 Task: Create List Web App Development in Board Knowledge Sharing to Workspace Accounts Payable. Create List E-commerce Development in Board Public Speaking Training to Workspace Accounts Payable. Create List CMS Development in Board Sales Territory Mapping and Segmentation to Workspace Accounts Payable
Action: Mouse moved to (64, 320)
Screenshot: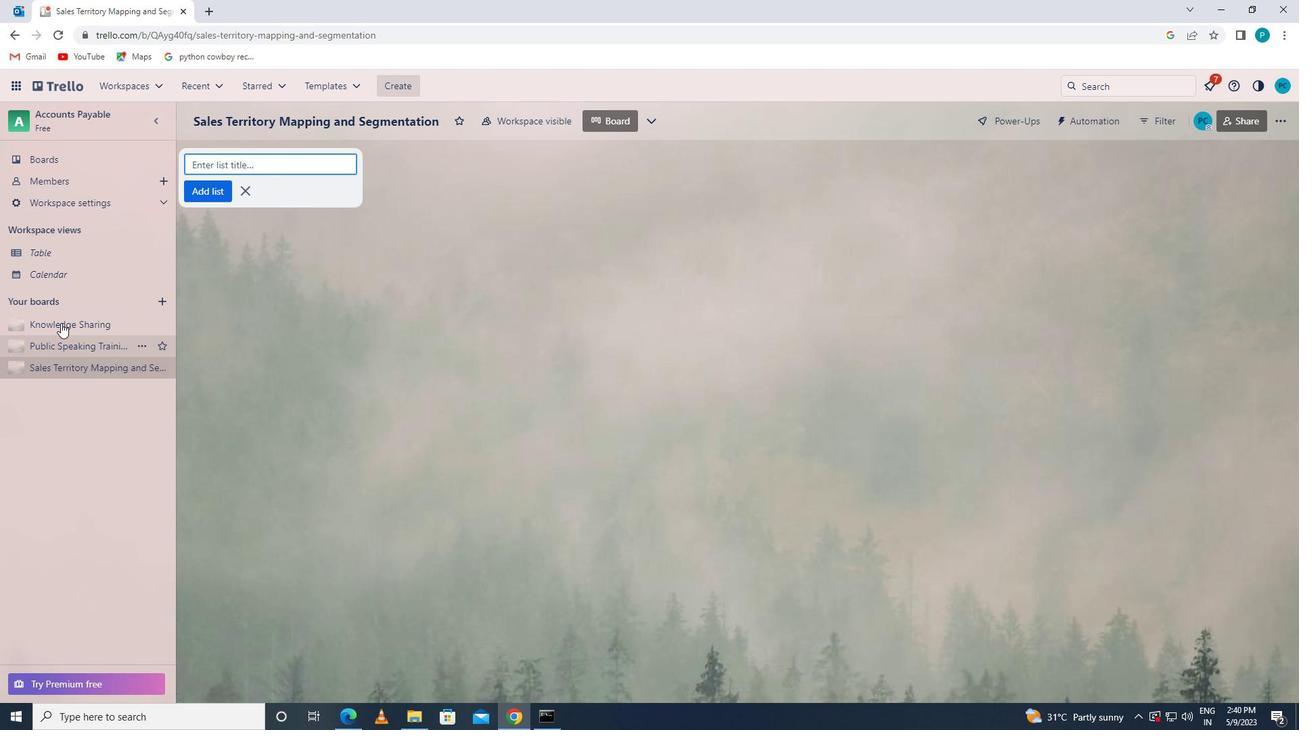 
Action: Mouse pressed left at (64, 320)
Screenshot: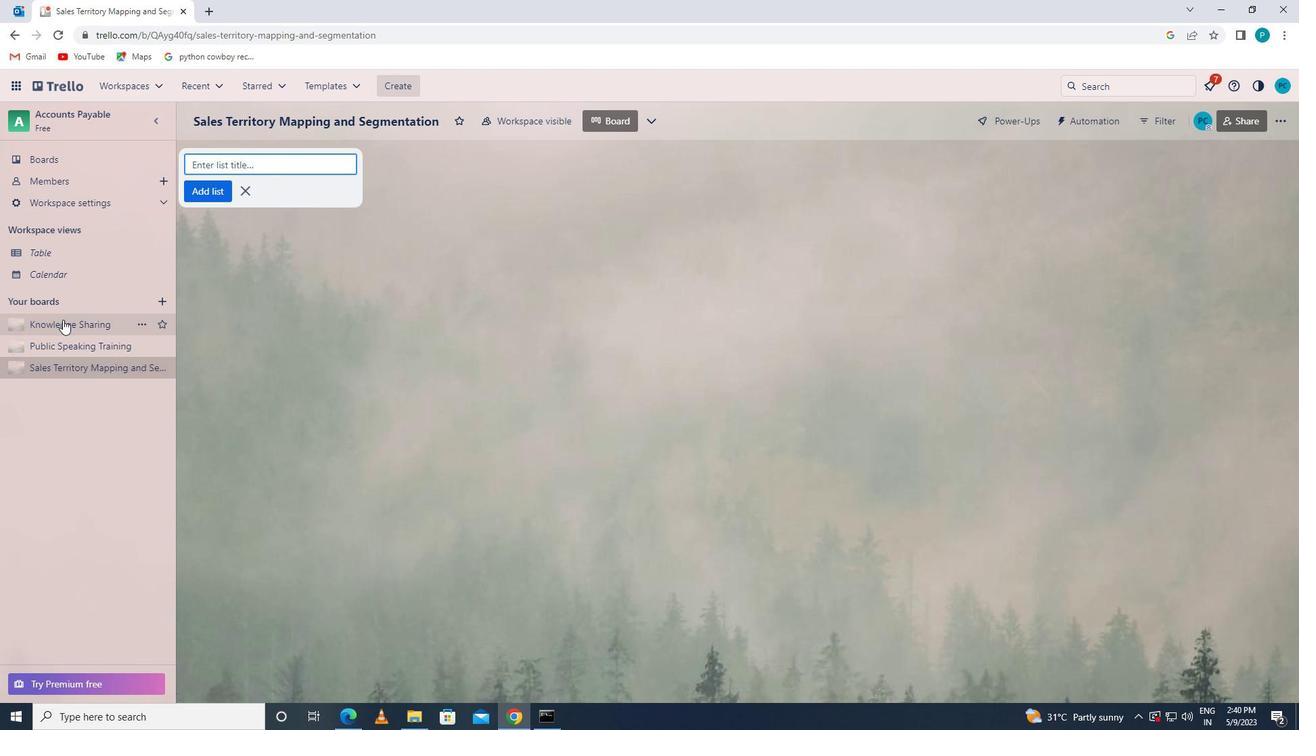 
Action: Mouse moved to (228, 160)
Screenshot: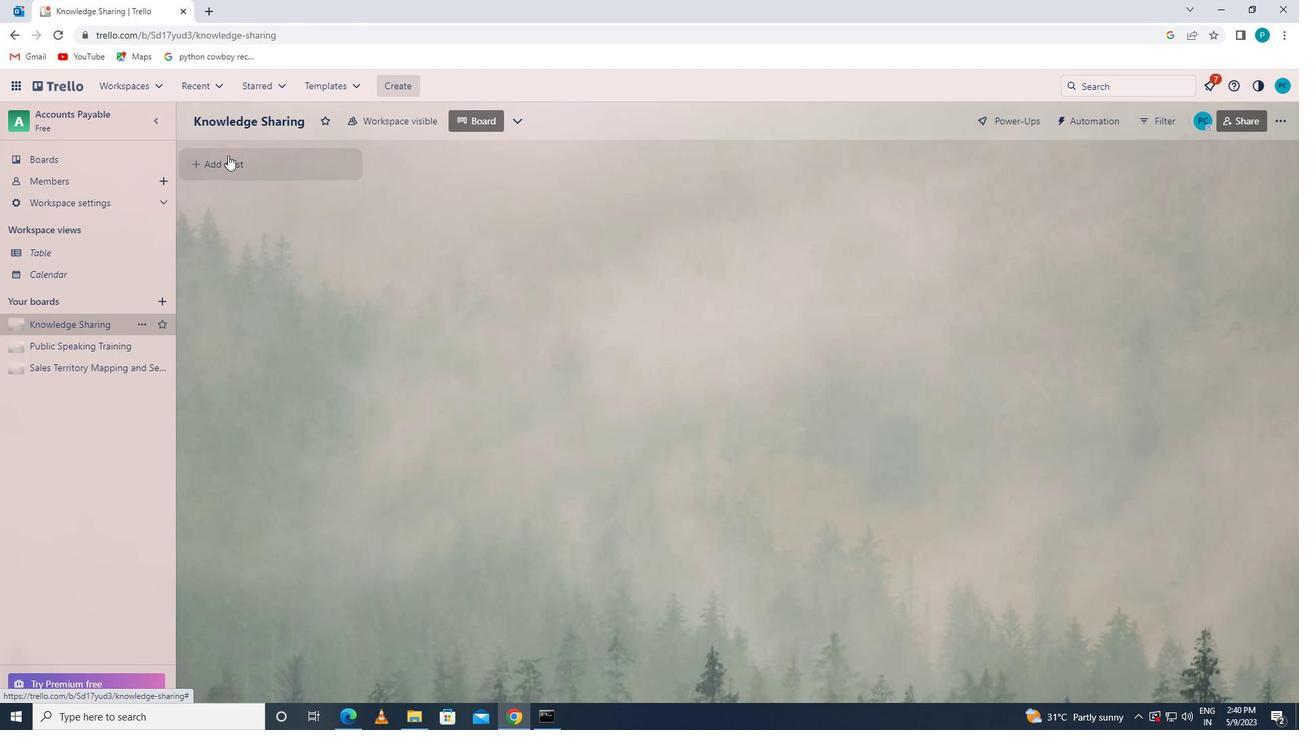 
Action: Mouse pressed left at (228, 160)
Screenshot: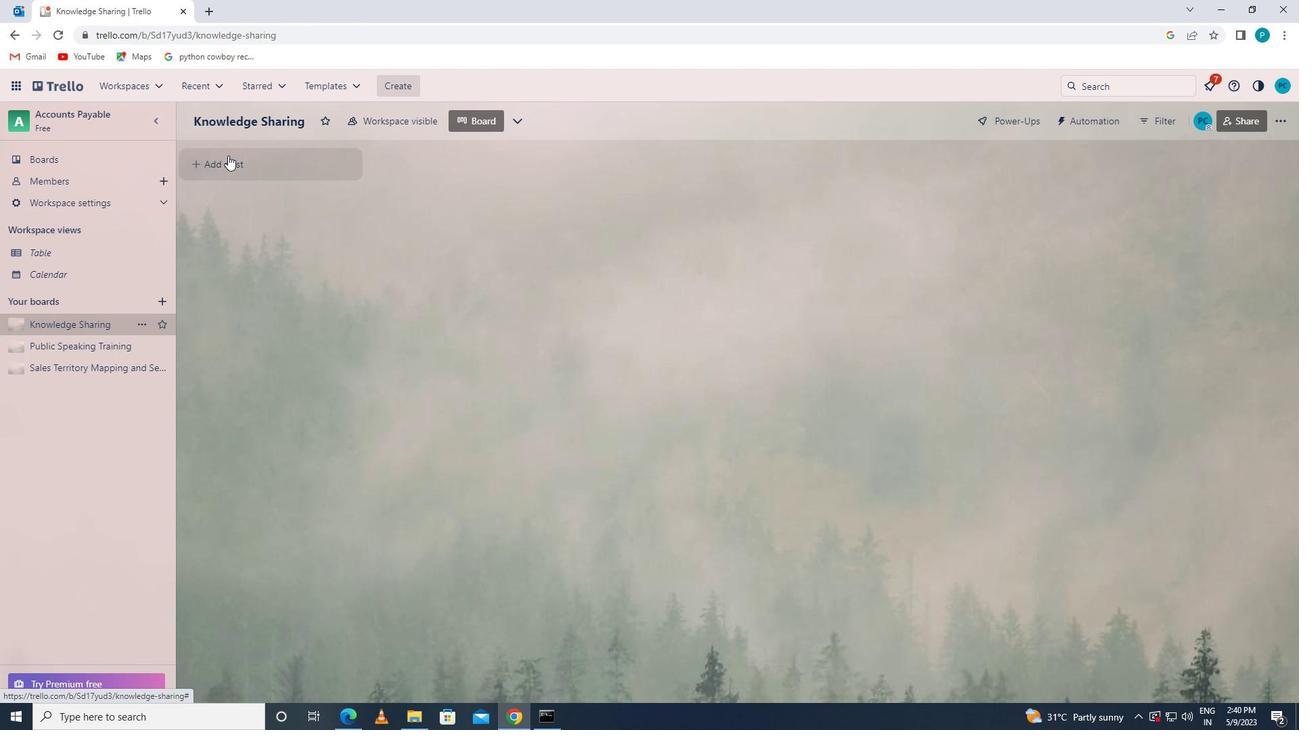 
Action: Key pressed <Key.caps_lock>w<Key.caps_lock>eb<Key.space><Key.caps_lock>a<Key.caps_lock>pp<Key.space><Key.caps_lock>d<Key.caps_lock>evelopment
Screenshot: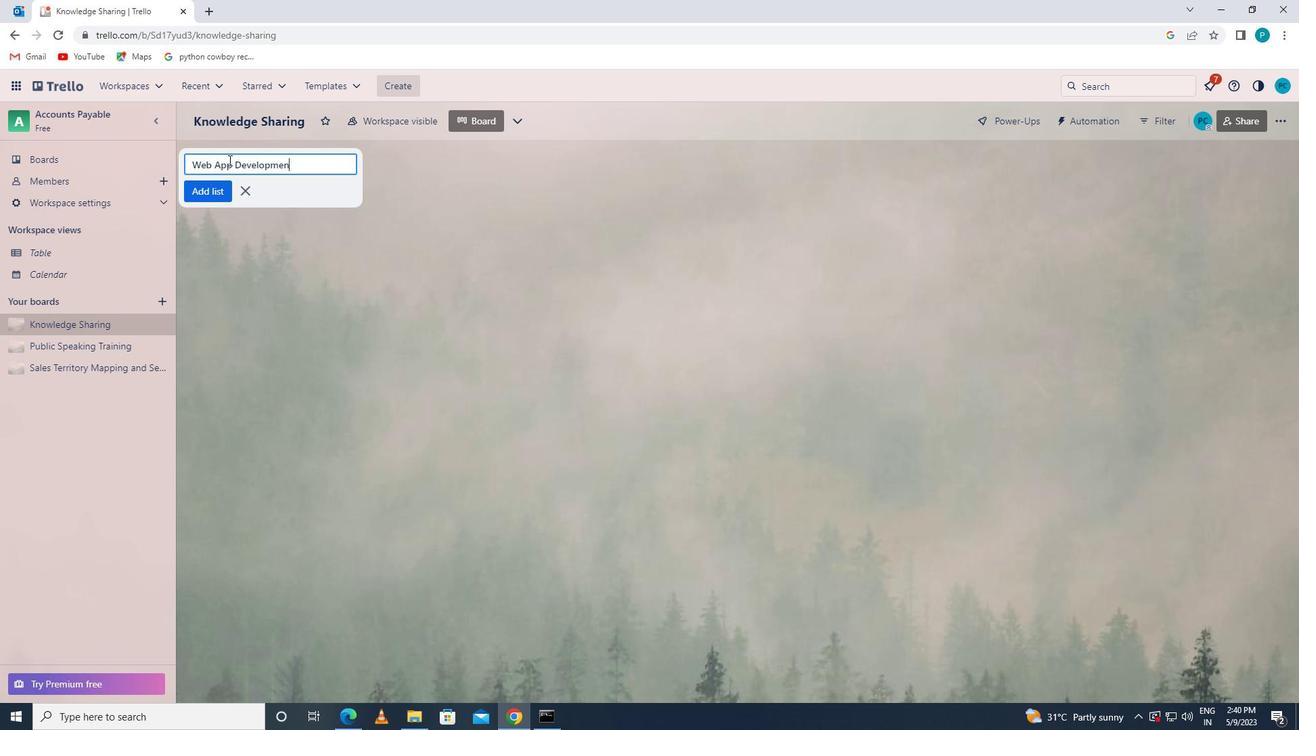 
Action: Mouse moved to (226, 188)
Screenshot: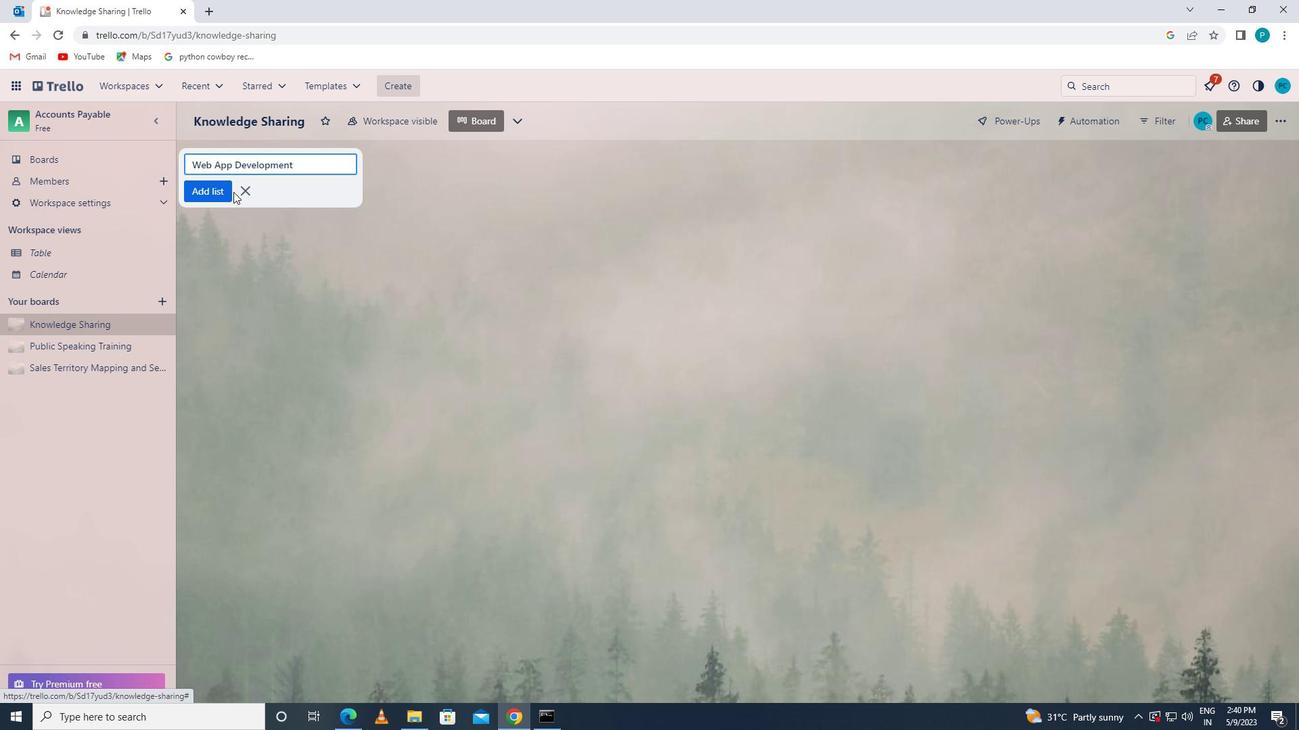
Action: Mouse pressed left at (226, 188)
Screenshot: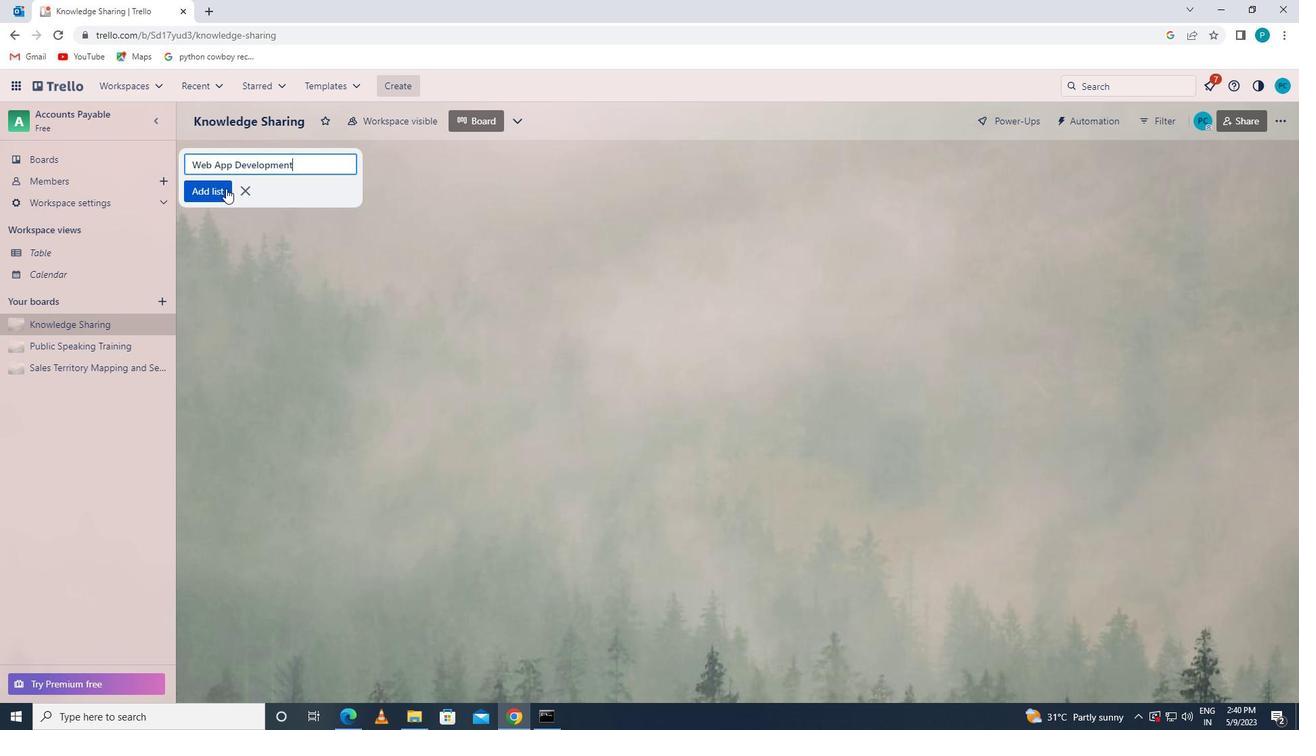 
Action: Mouse moved to (42, 347)
Screenshot: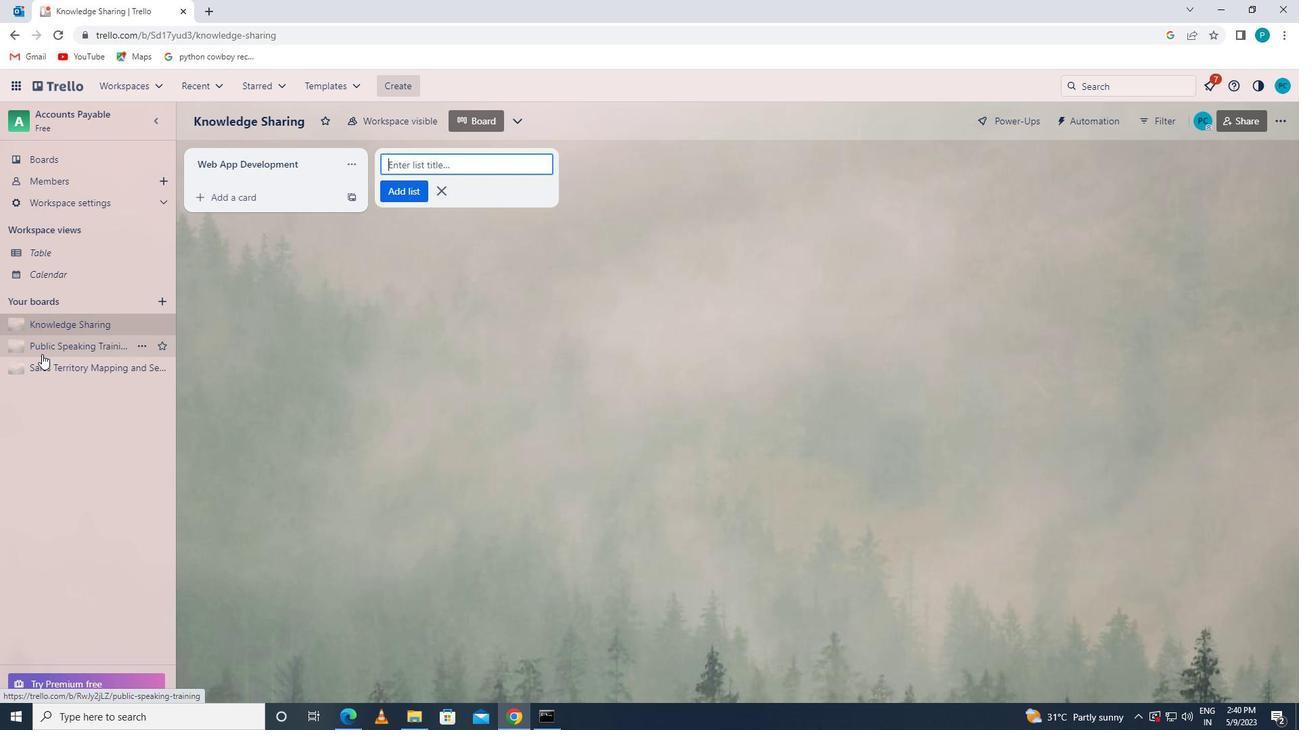 
Action: Mouse pressed left at (42, 347)
Screenshot: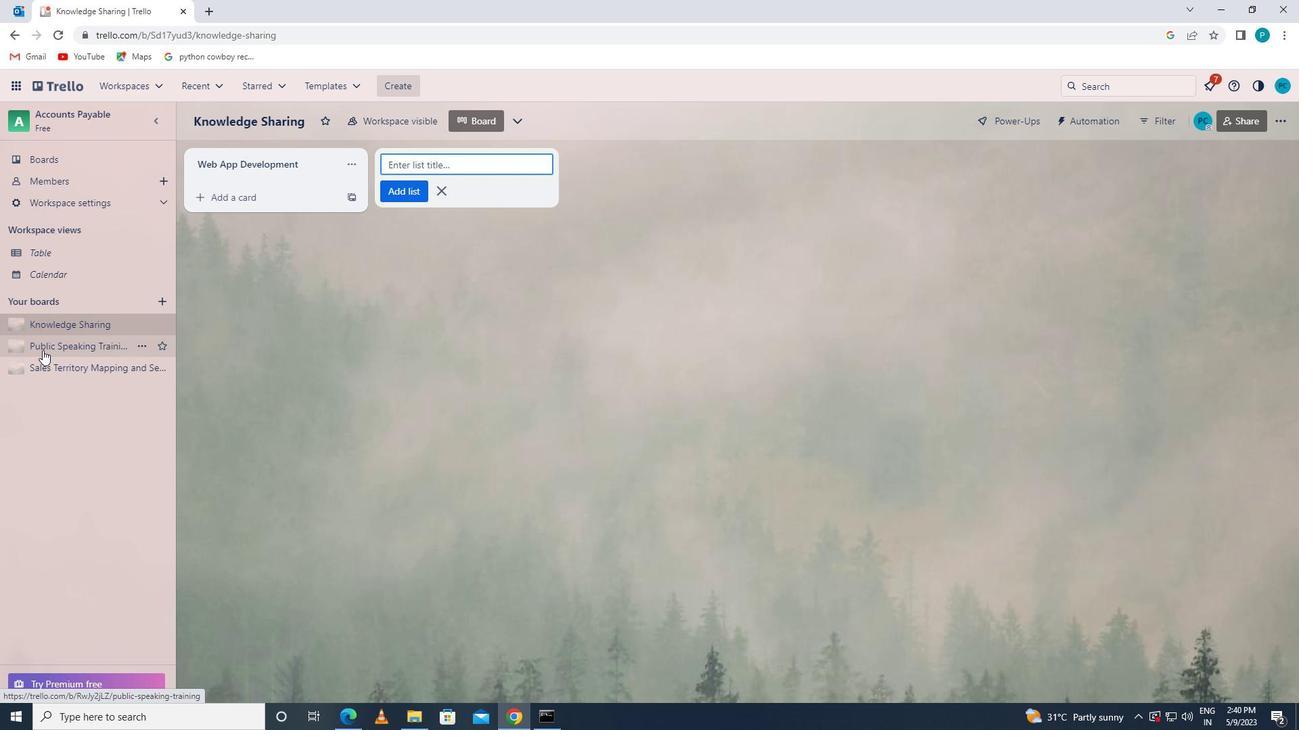 
Action: Mouse moved to (794, 169)
Screenshot: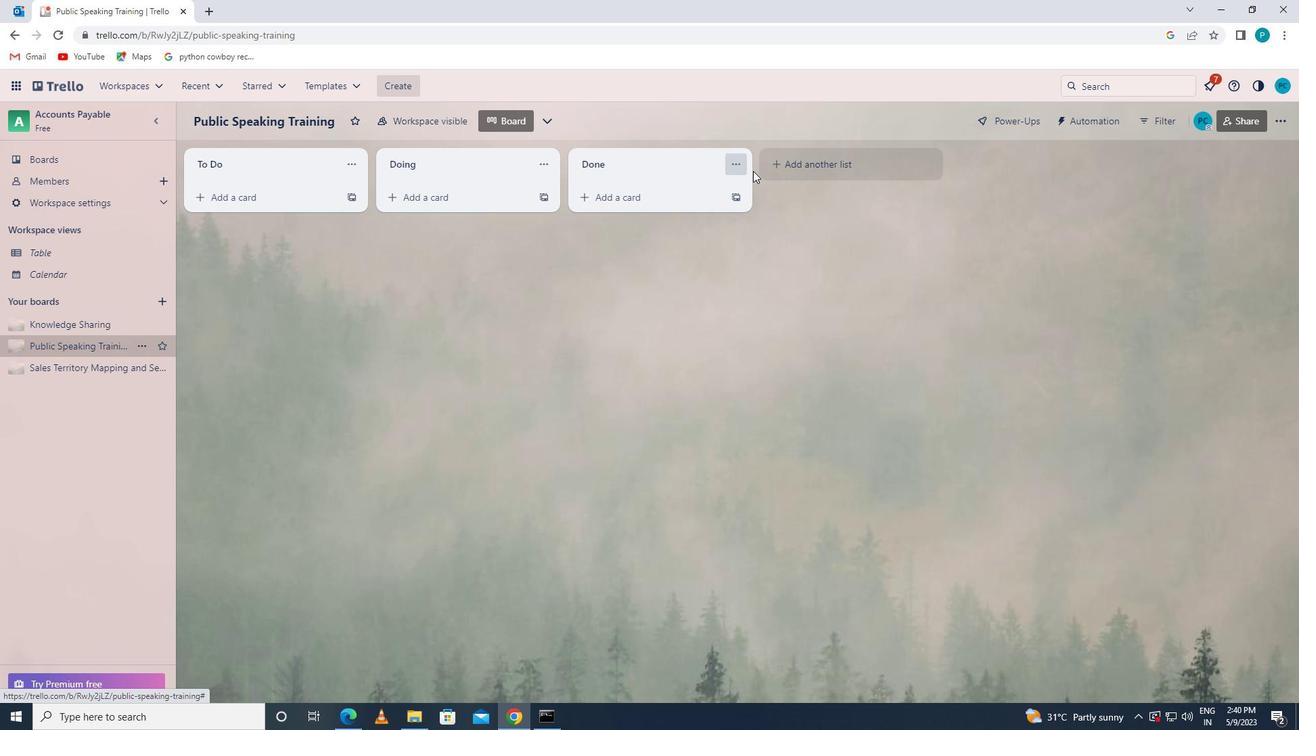 
Action: Mouse pressed left at (794, 169)
Screenshot: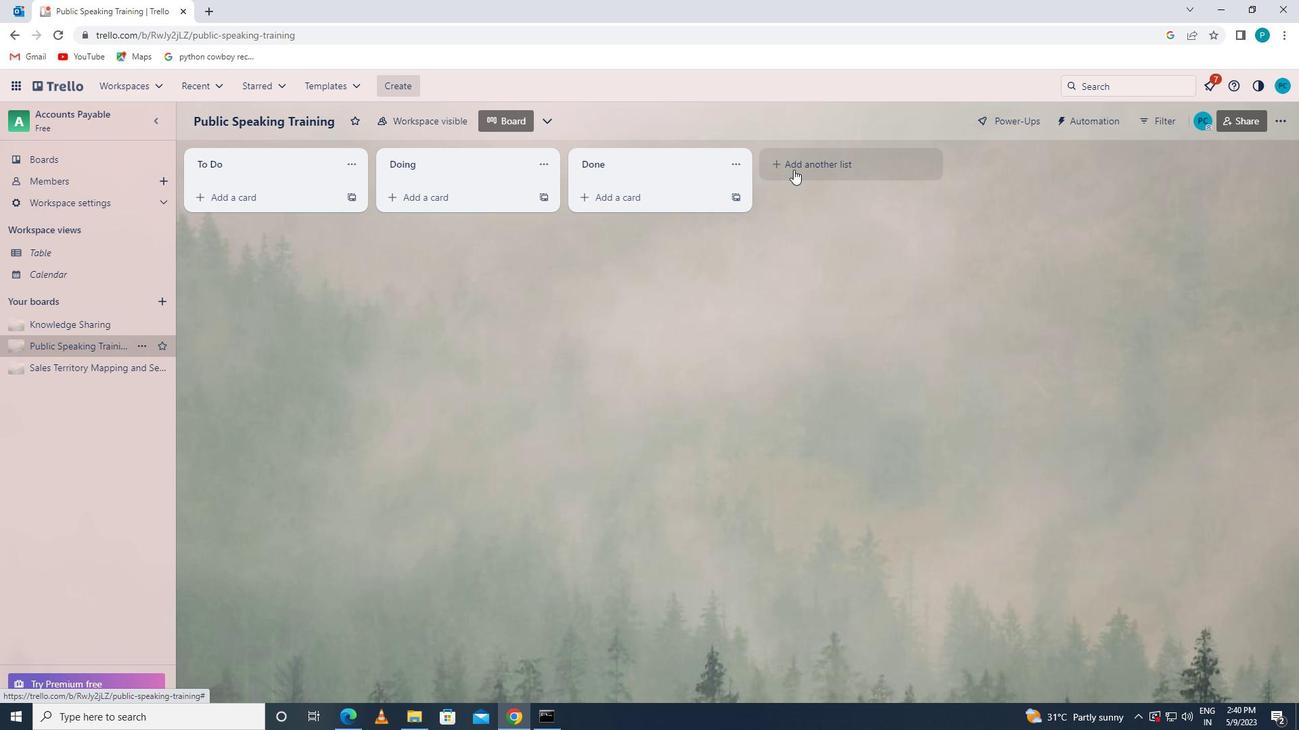 
Action: Mouse moved to (798, 165)
Screenshot: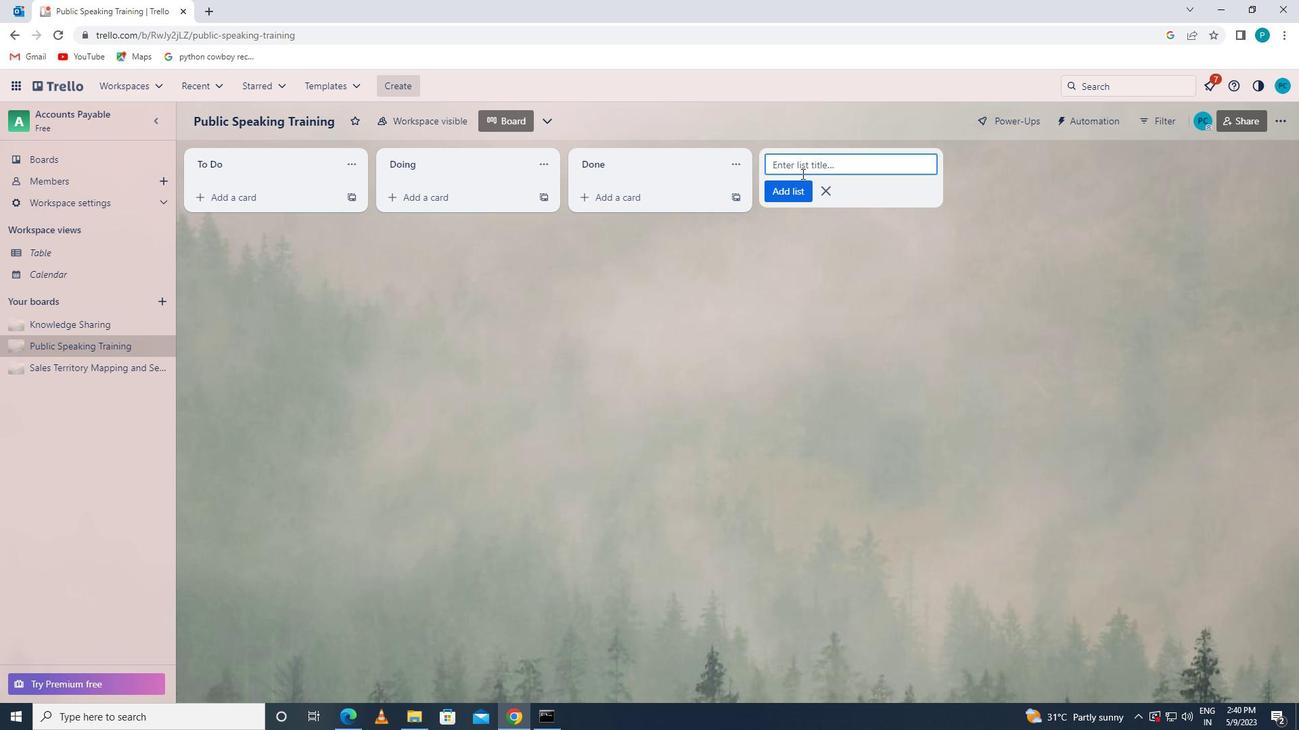 
Action: Key pressed <Key.caps_lock>e<Key.caps_lock>-commerce<Key.space><Key.caps_lock>d<Key.caps_lock>evelopment
Screenshot: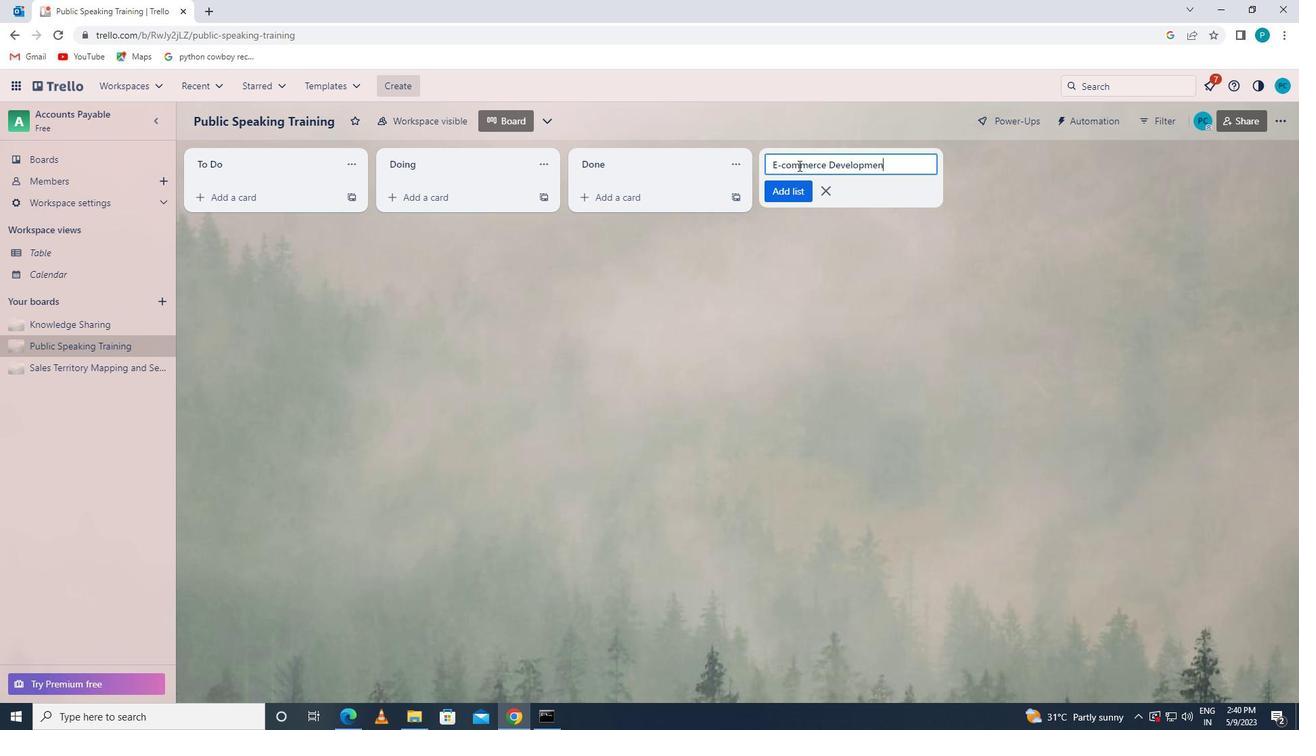 
Action: Mouse moved to (775, 196)
Screenshot: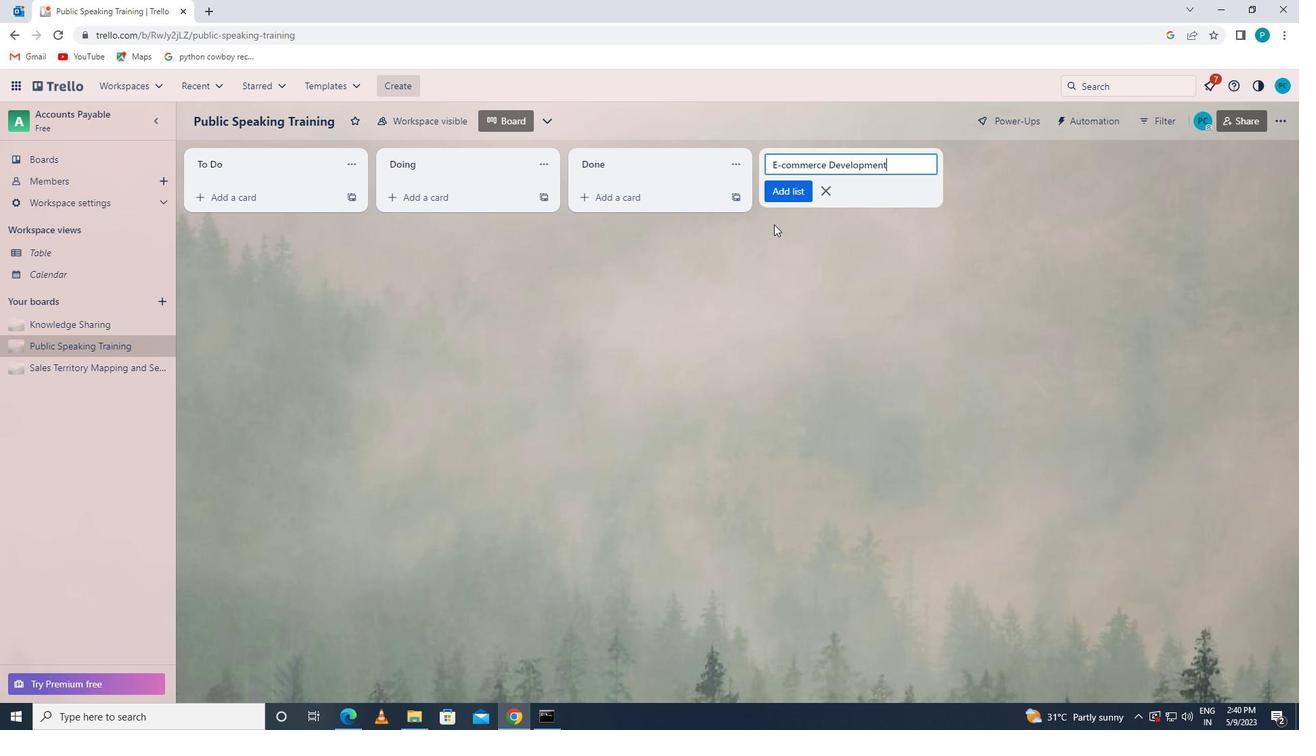 
Action: Mouse pressed left at (775, 196)
Screenshot: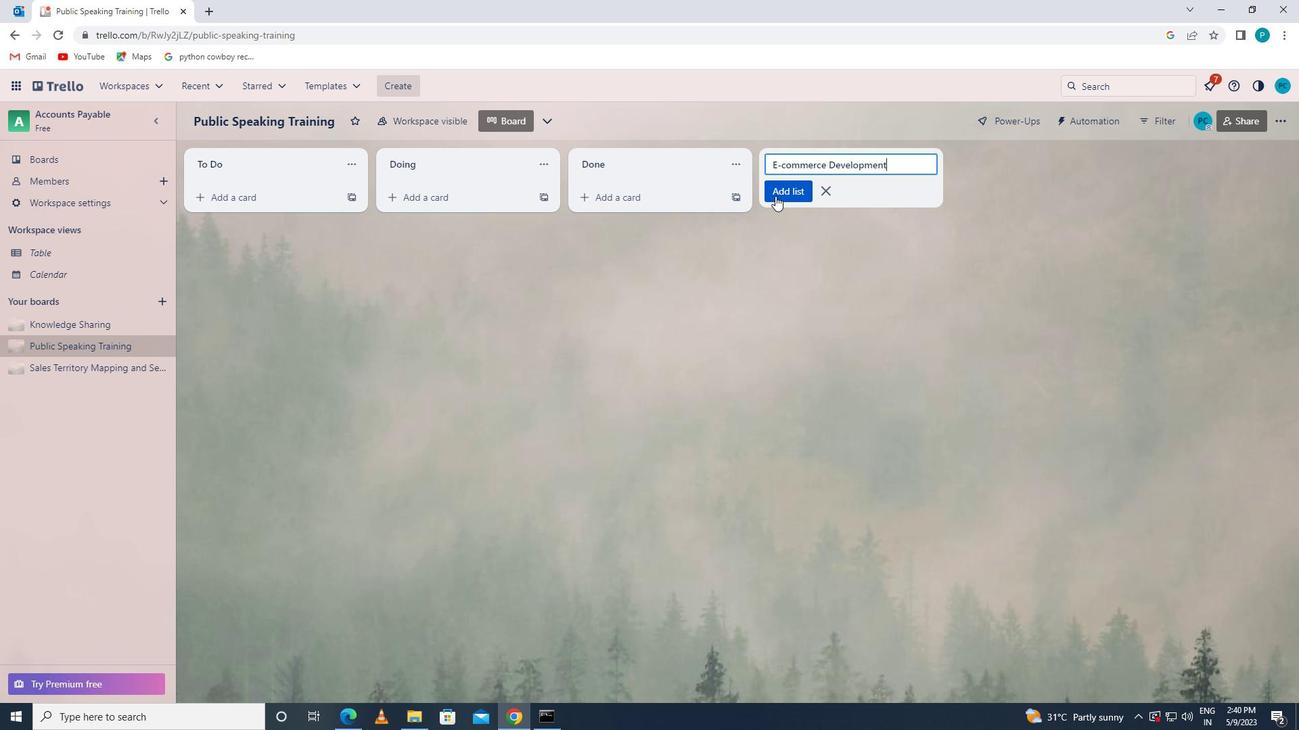 
Action: Mouse moved to (125, 374)
Screenshot: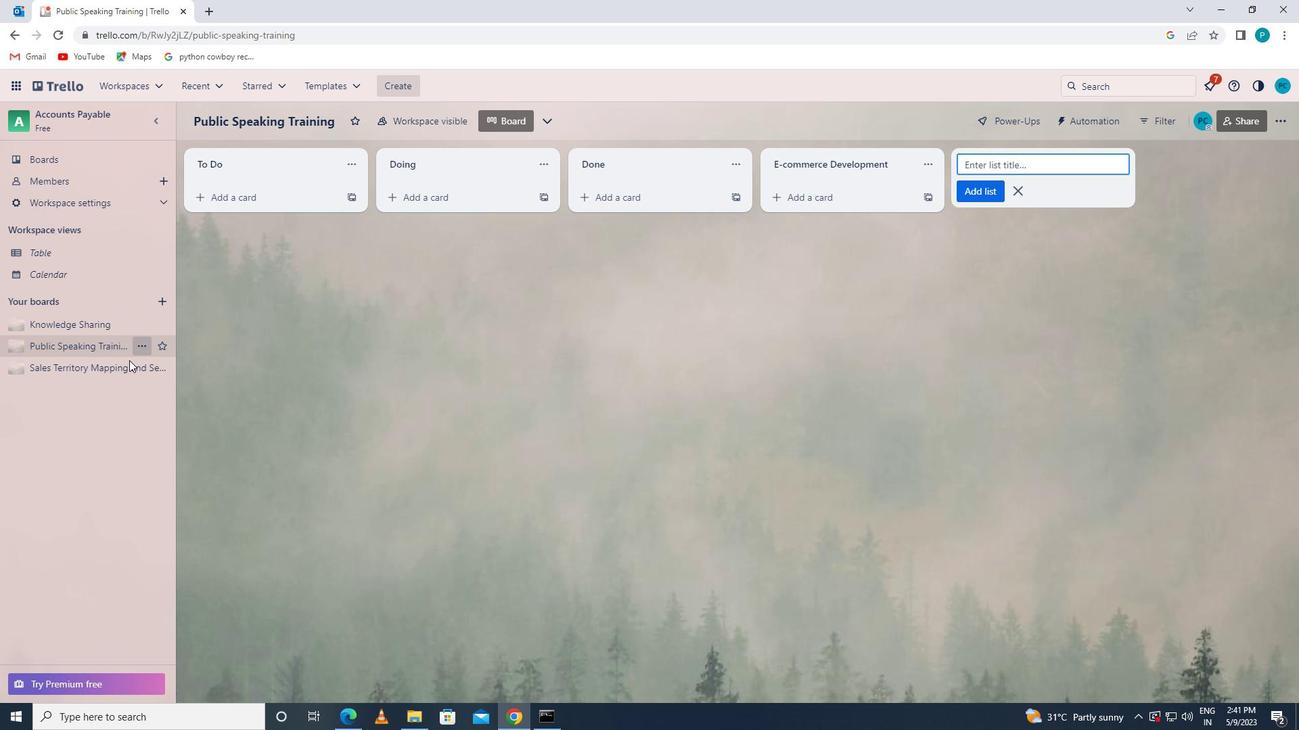 
Action: Mouse pressed left at (125, 374)
Screenshot: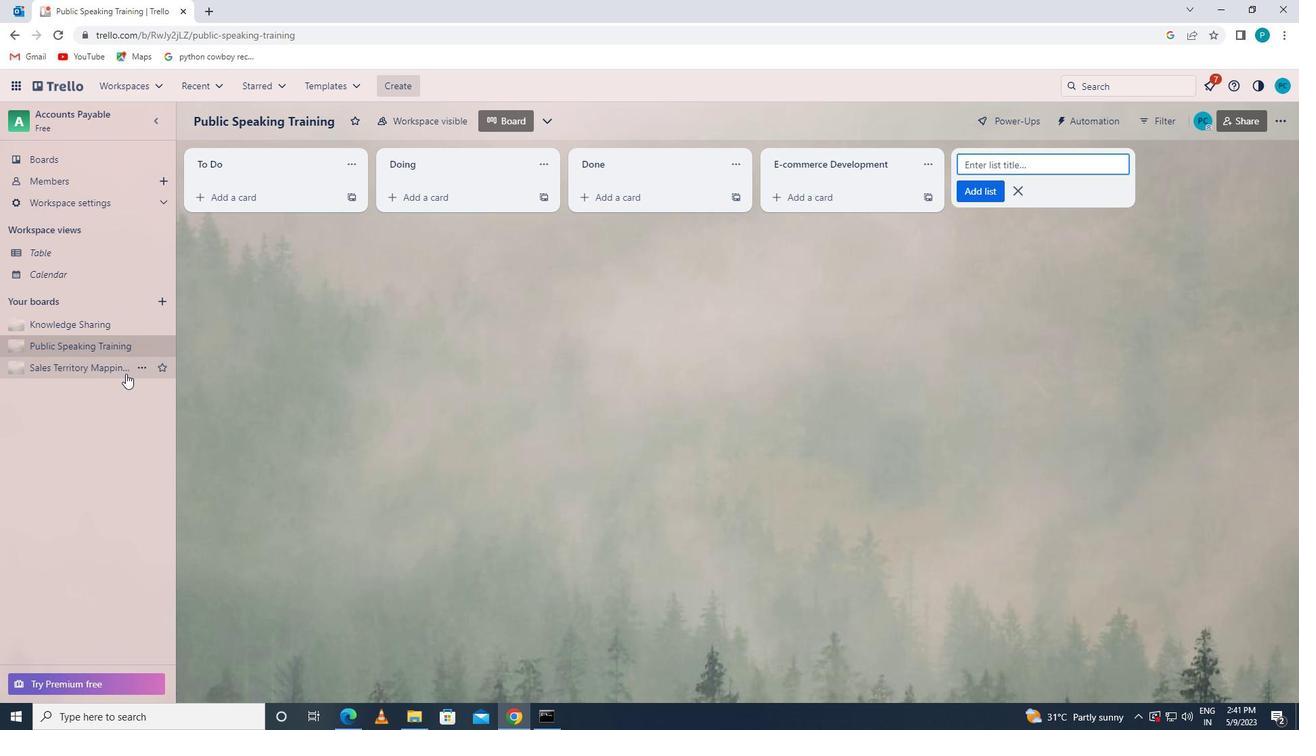 
Action: Mouse moved to (278, 171)
Screenshot: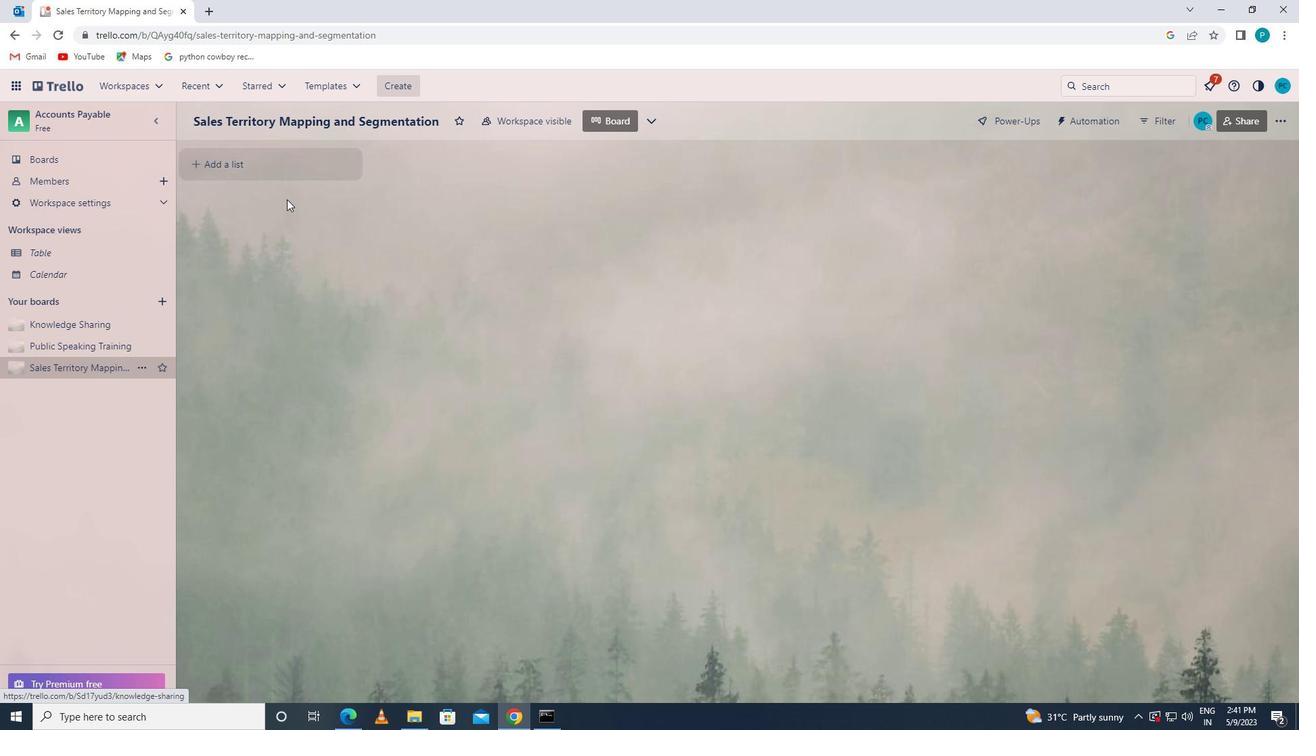 
Action: Mouse pressed left at (278, 171)
Screenshot: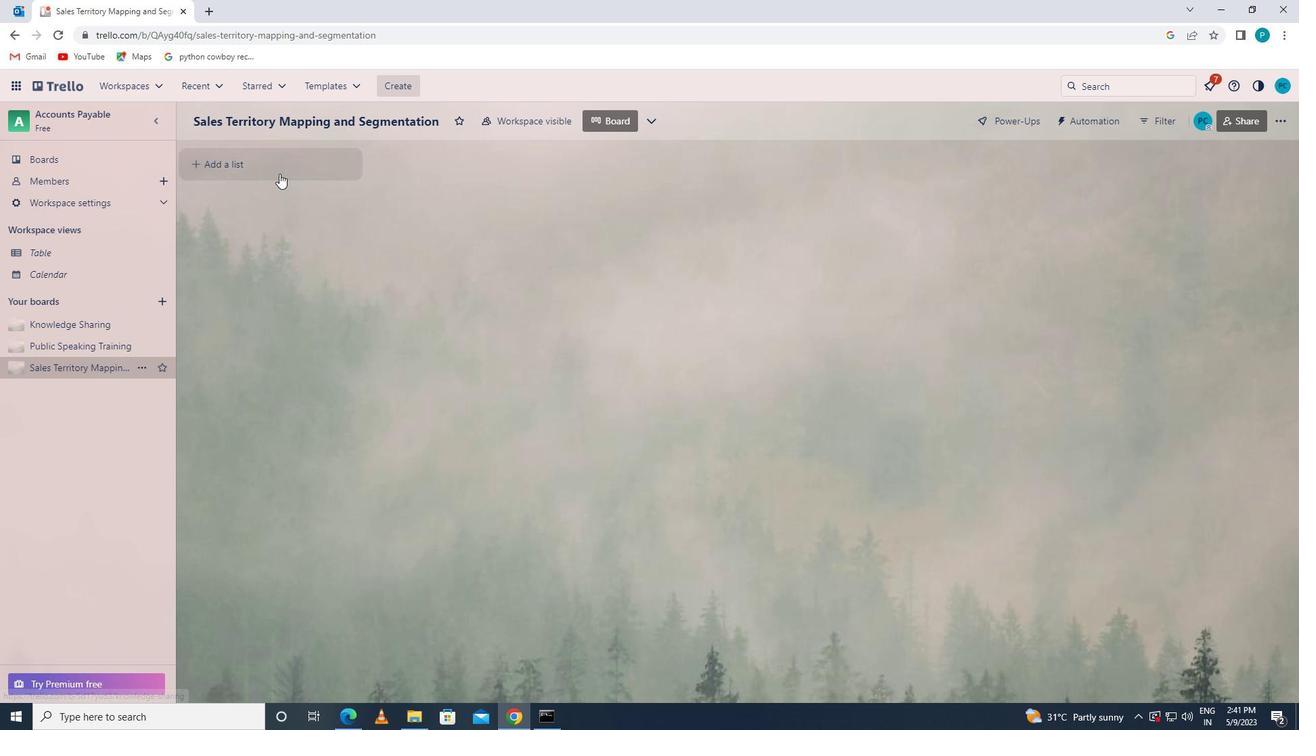 
Action: Key pressed <Key.caps_lock>cms<Key.space>d<Key.caps_lock>evelopment
Screenshot: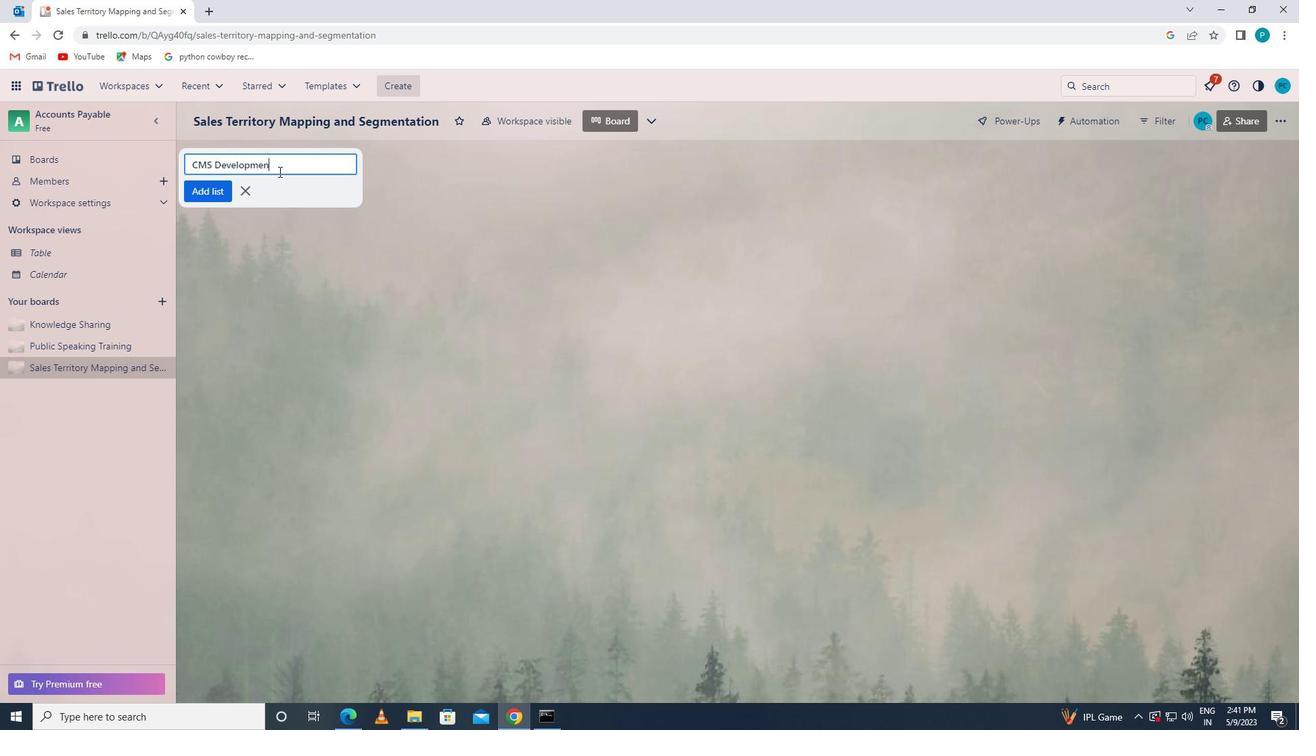 
Action: Mouse moved to (196, 188)
Screenshot: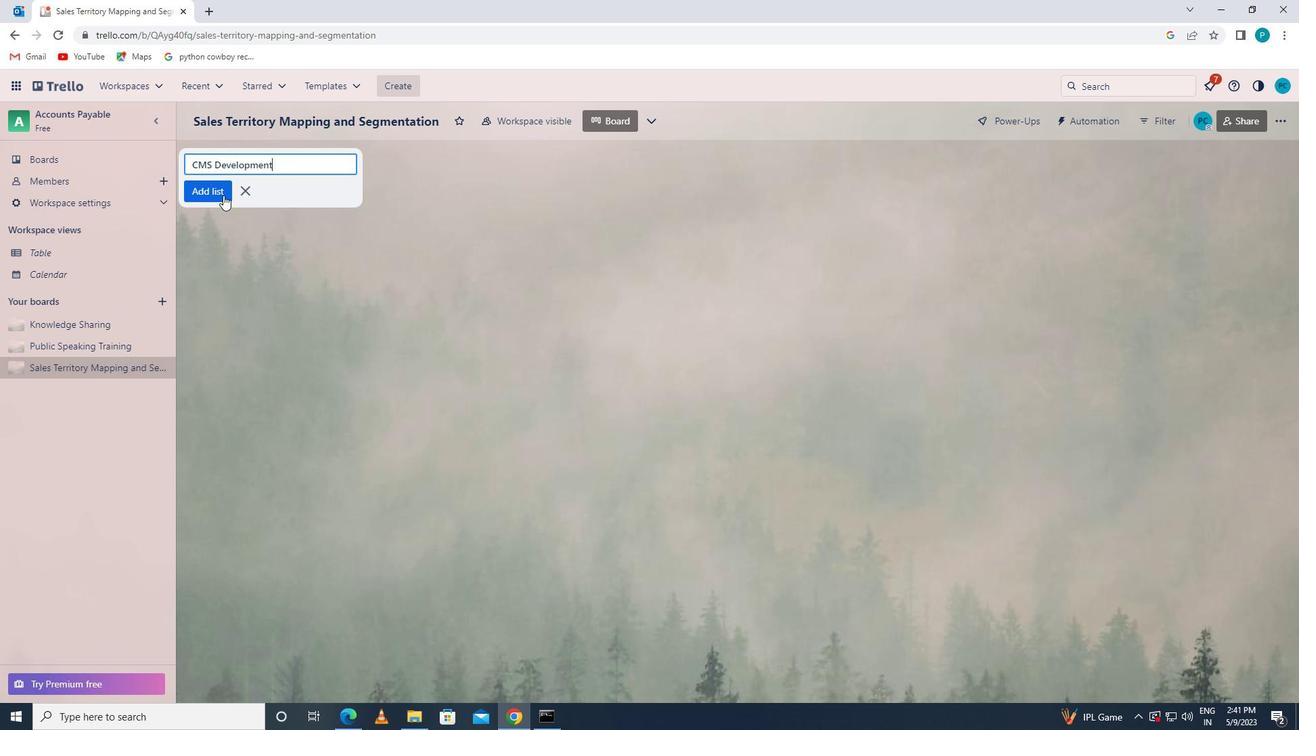 
Action: Mouse pressed left at (196, 188)
Screenshot: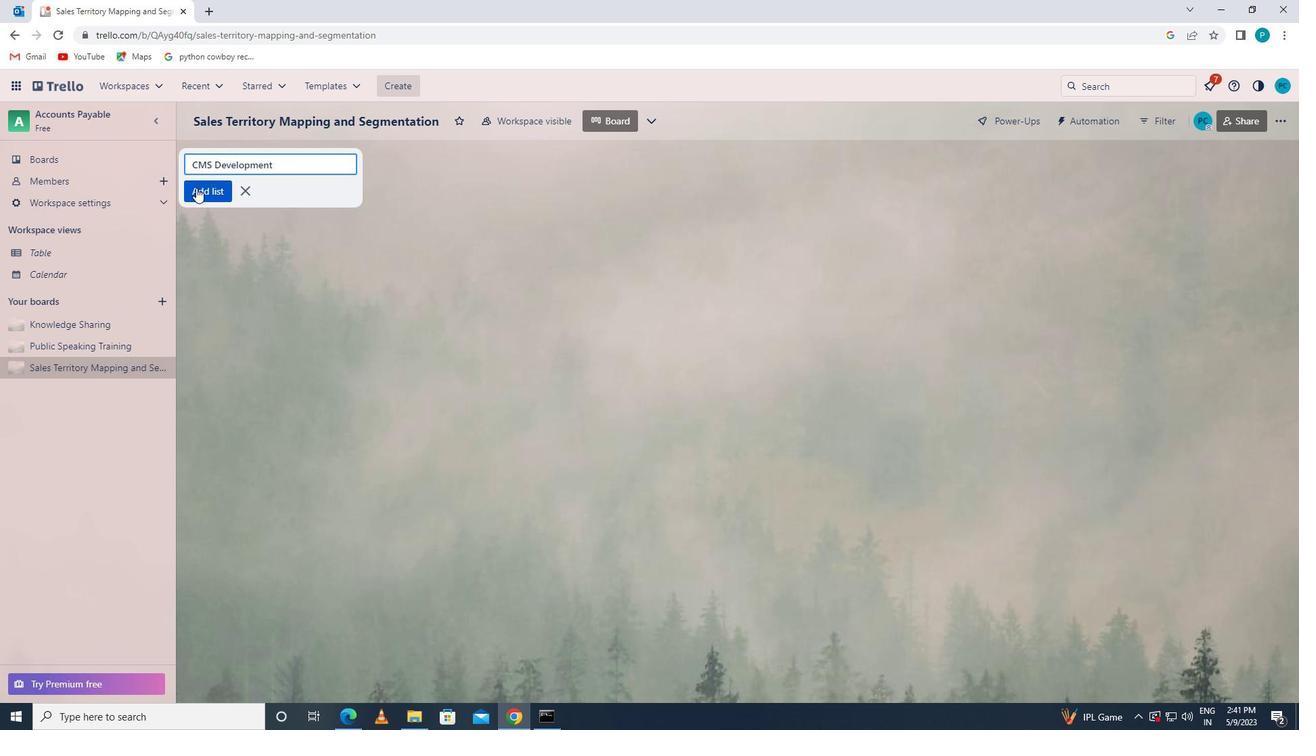 
